 Task: Create Board SaaS Sales Strategies to Workspace Crowdfunding Platforms. Create Board Sales Target Setting and Monitoring to Workspace Crowdfunding Platforms. Create Board Content Marketing Infographic Creation and Promotion Strategy to Workspace Crowdfunding Platforms
Action: Mouse moved to (422, 65)
Screenshot: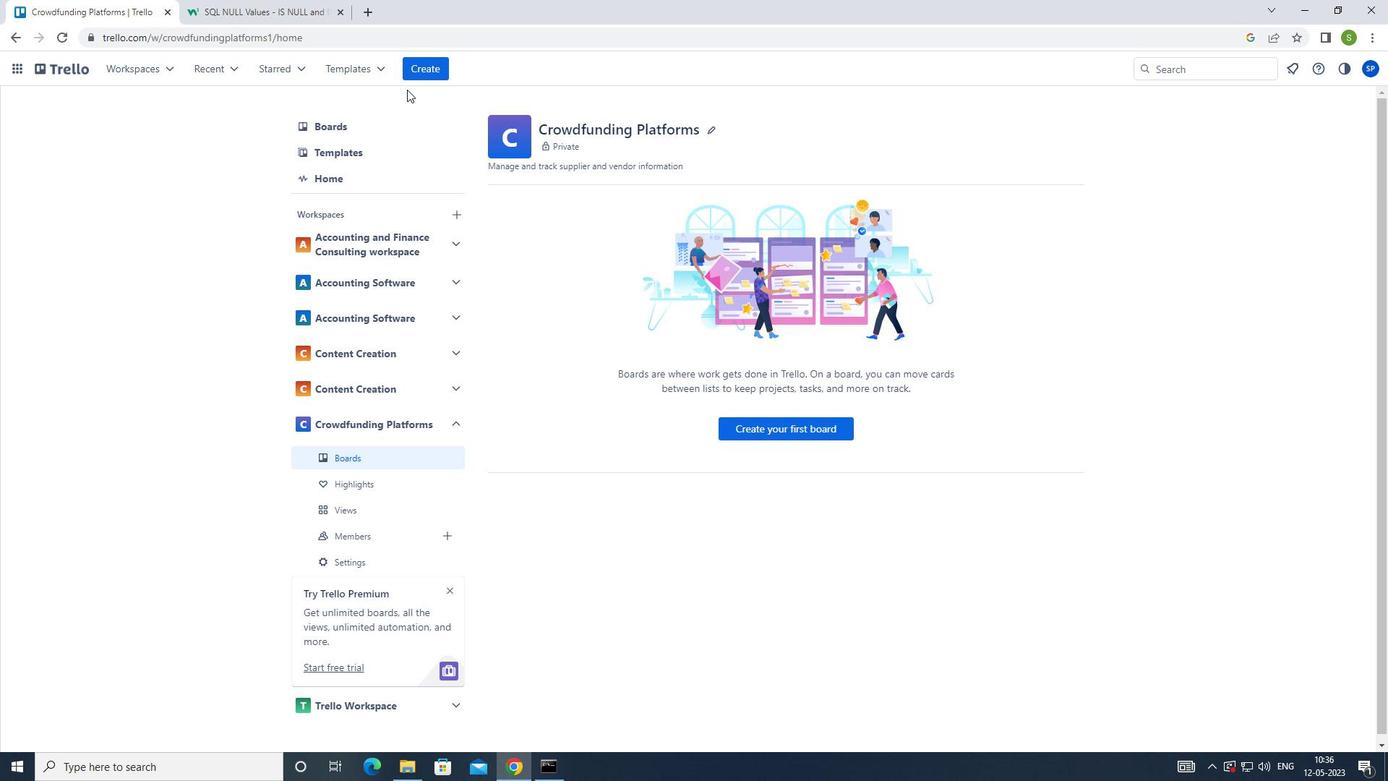 
Action: Mouse pressed left at (422, 65)
Screenshot: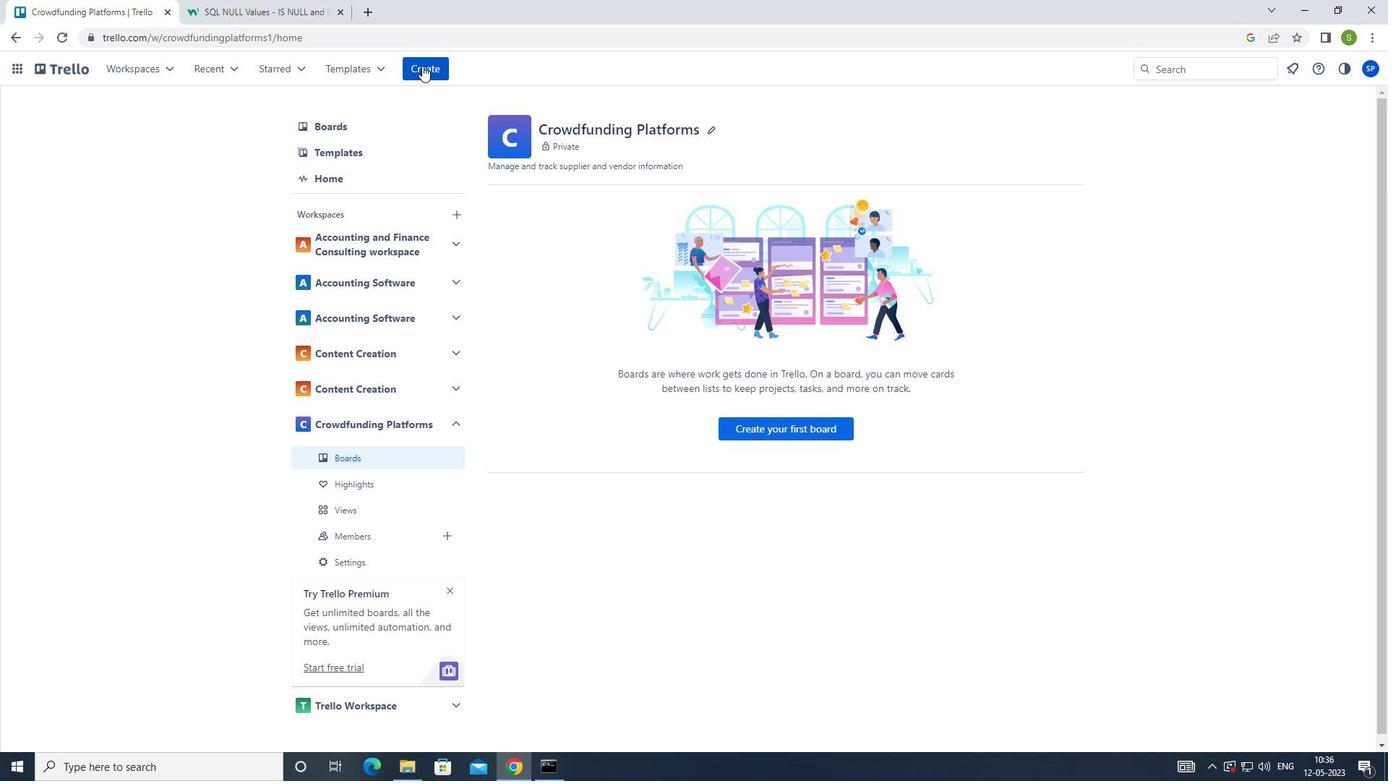 
Action: Mouse moved to (445, 122)
Screenshot: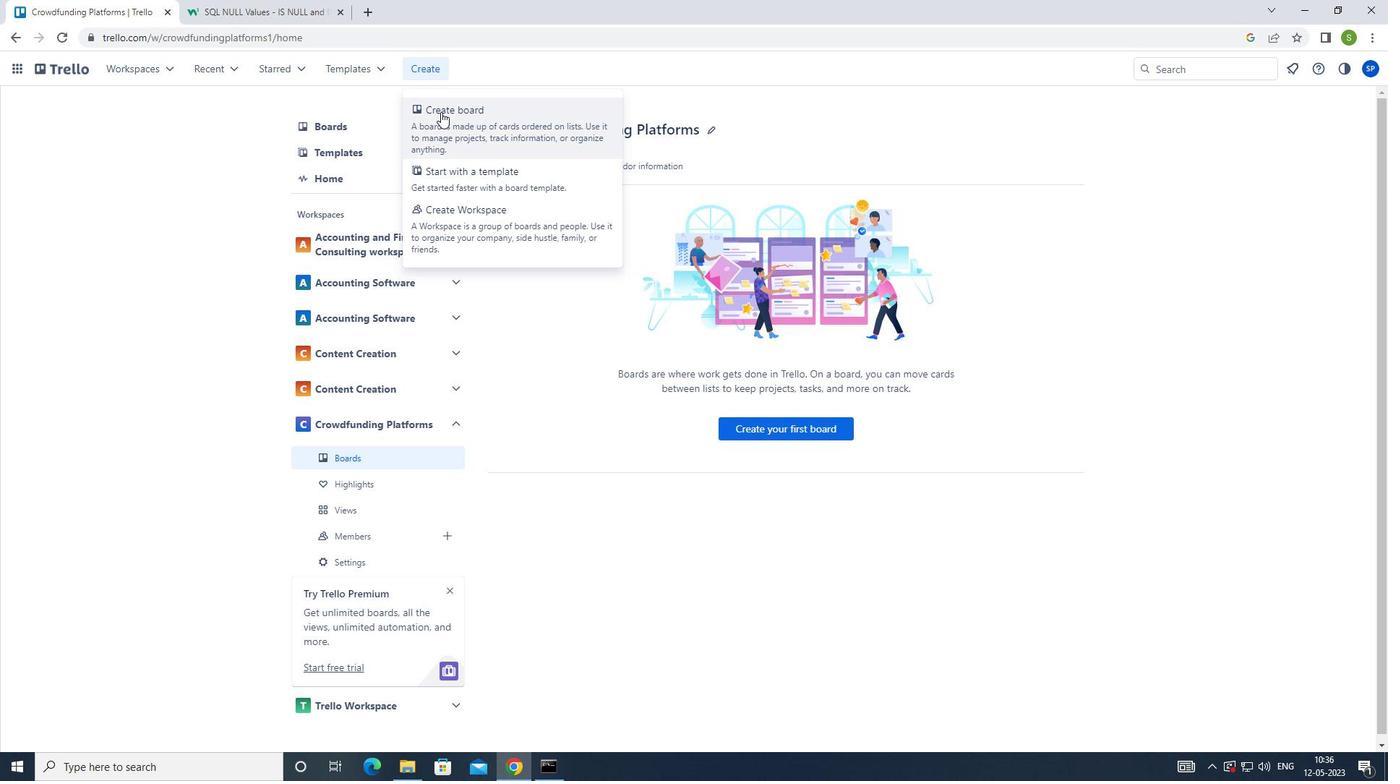 
Action: Mouse pressed left at (445, 122)
Screenshot: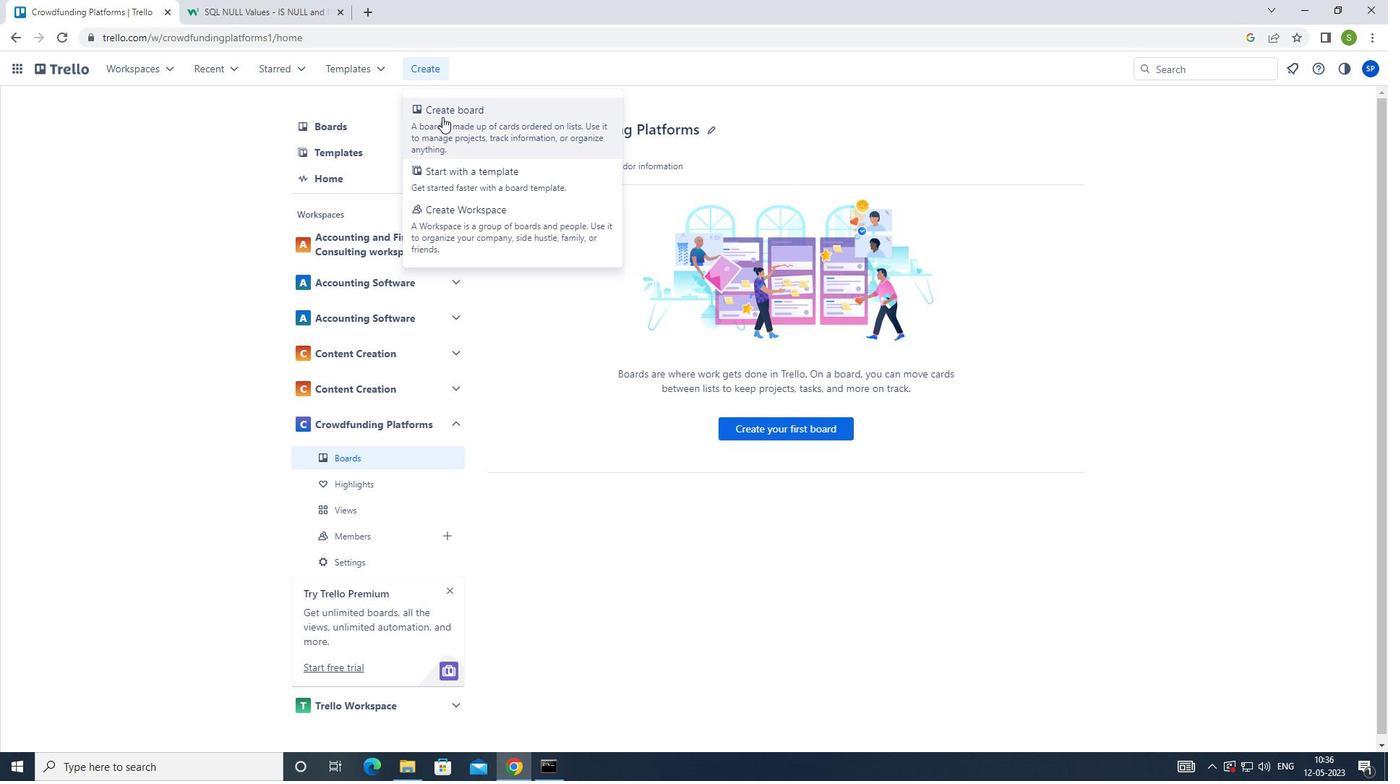 
Action: Mouse moved to (454, 303)
Screenshot: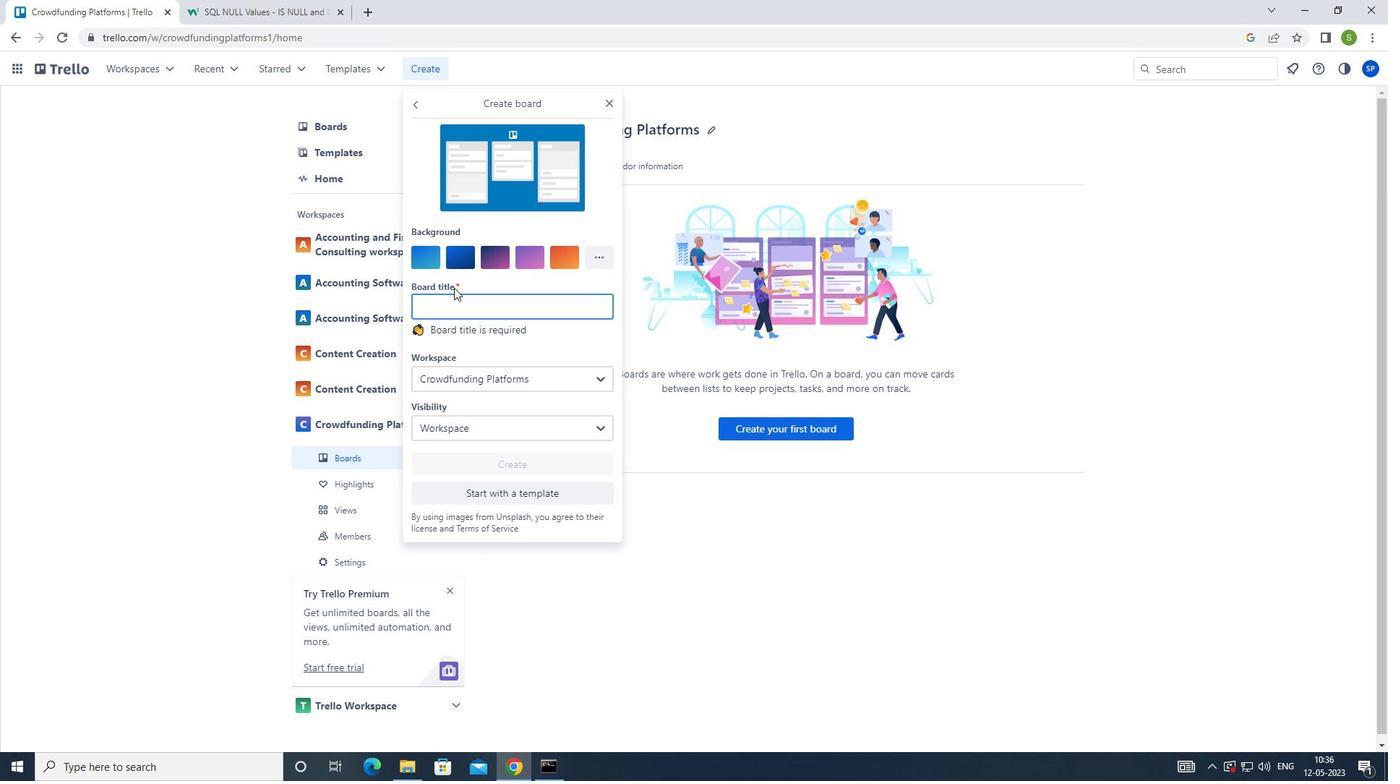 
Action: Key pressed <Key.shift>SAAS<Key.space><Key.shift>SALES<Key.space><Key.shift>STRATEGIES
Screenshot: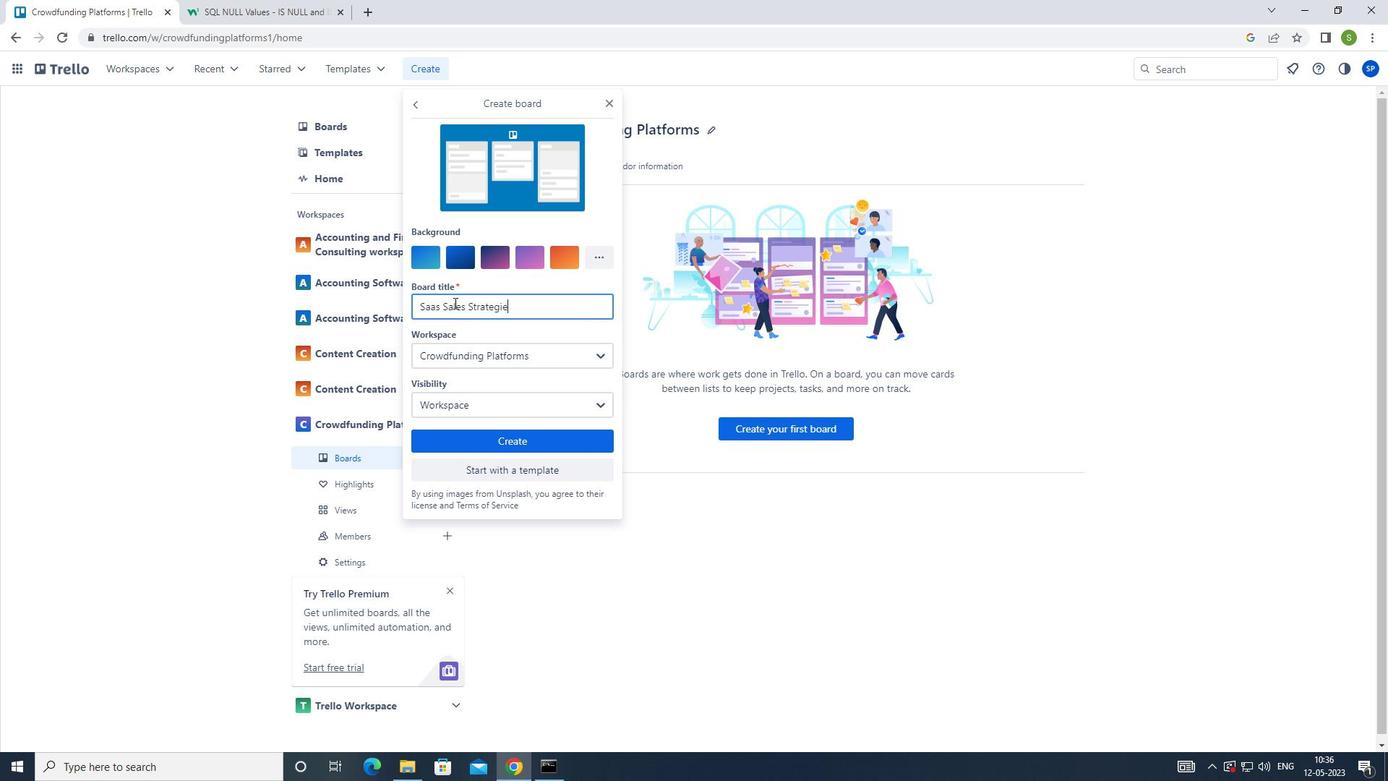 
Action: Mouse moved to (473, 437)
Screenshot: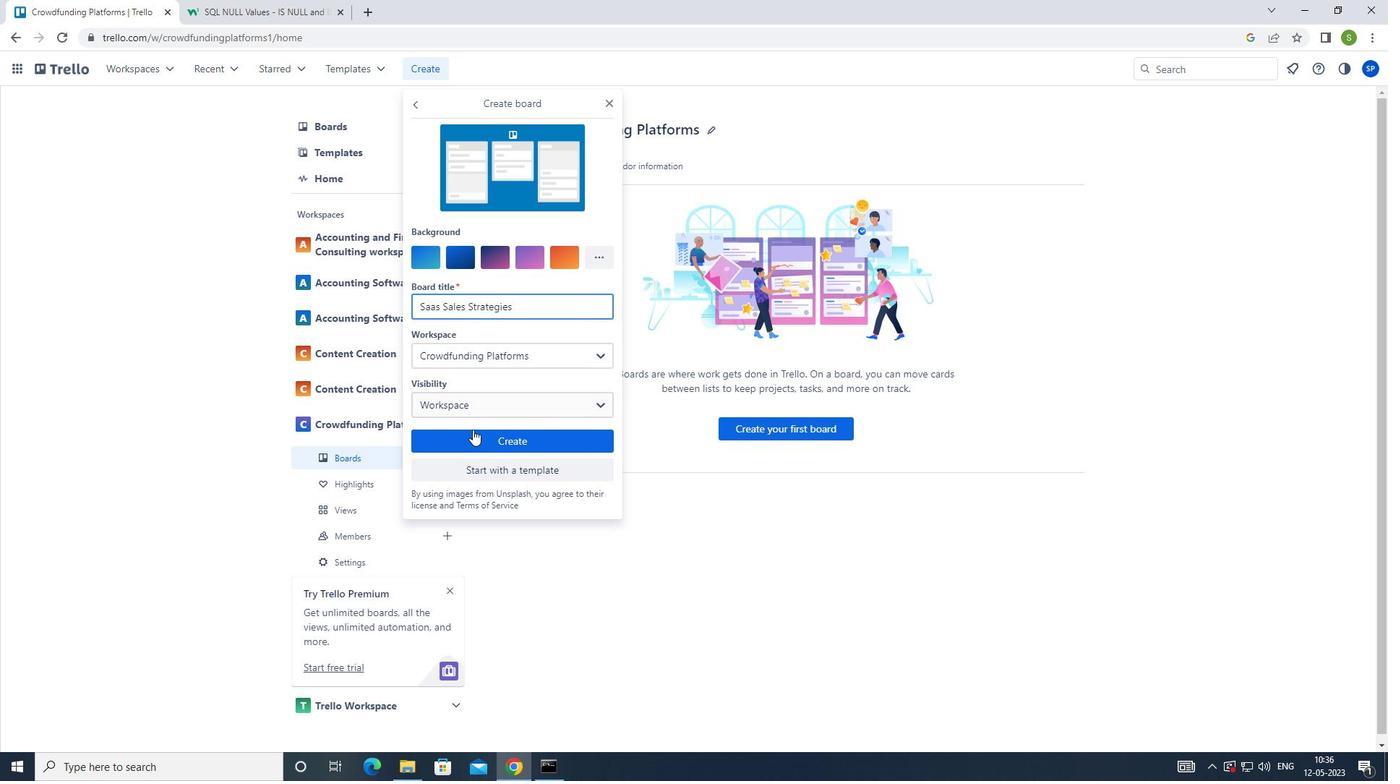 
Action: Mouse pressed left at (473, 437)
Screenshot: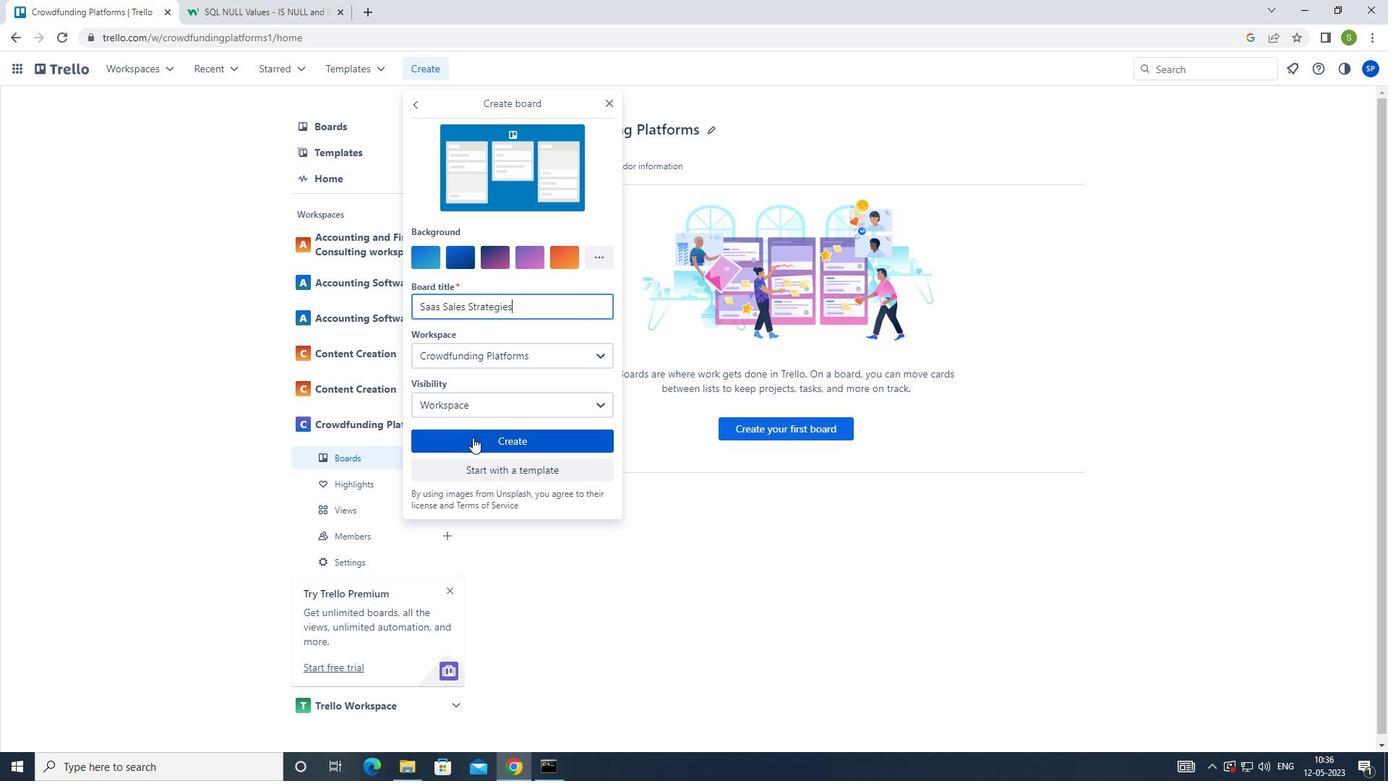 
Action: Mouse moved to (436, 65)
Screenshot: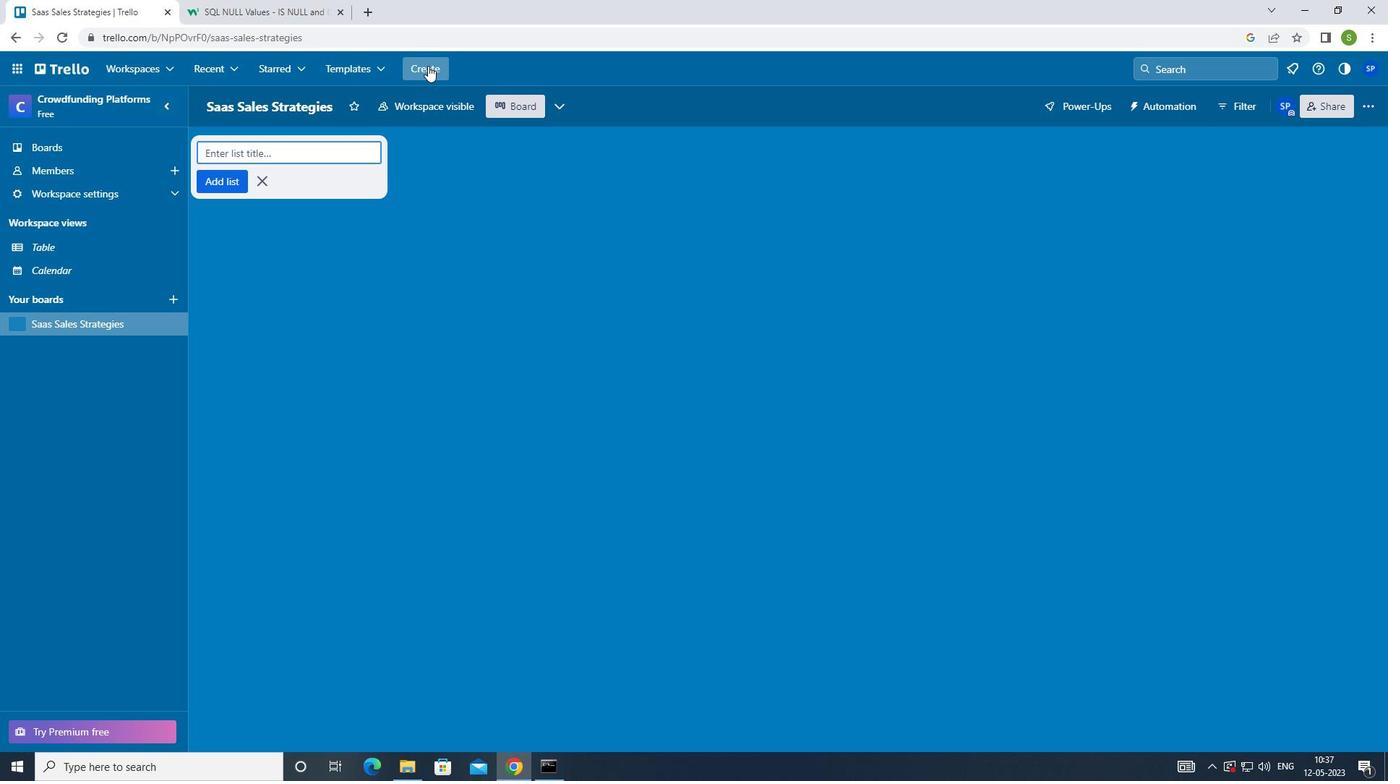 
Action: Mouse pressed left at (436, 65)
Screenshot: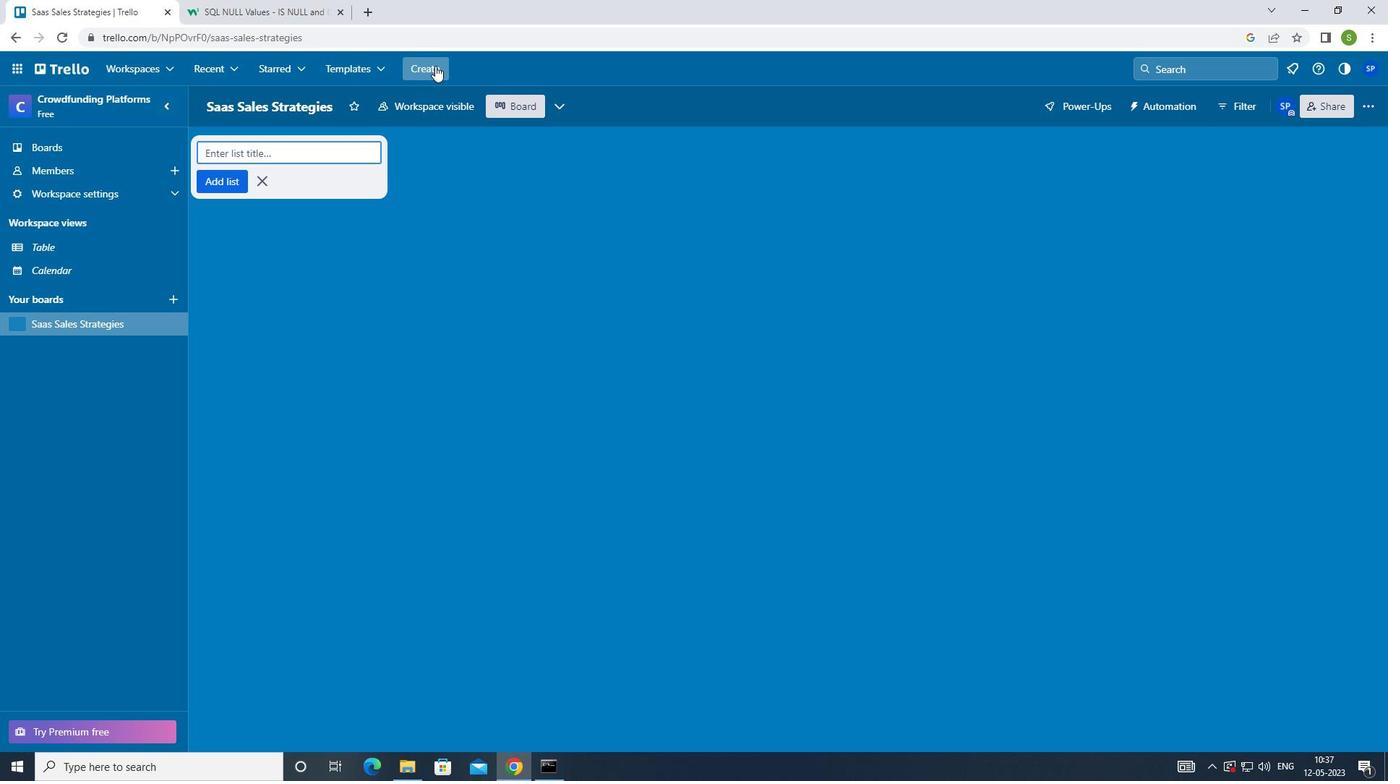 
Action: Mouse moved to (440, 129)
Screenshot: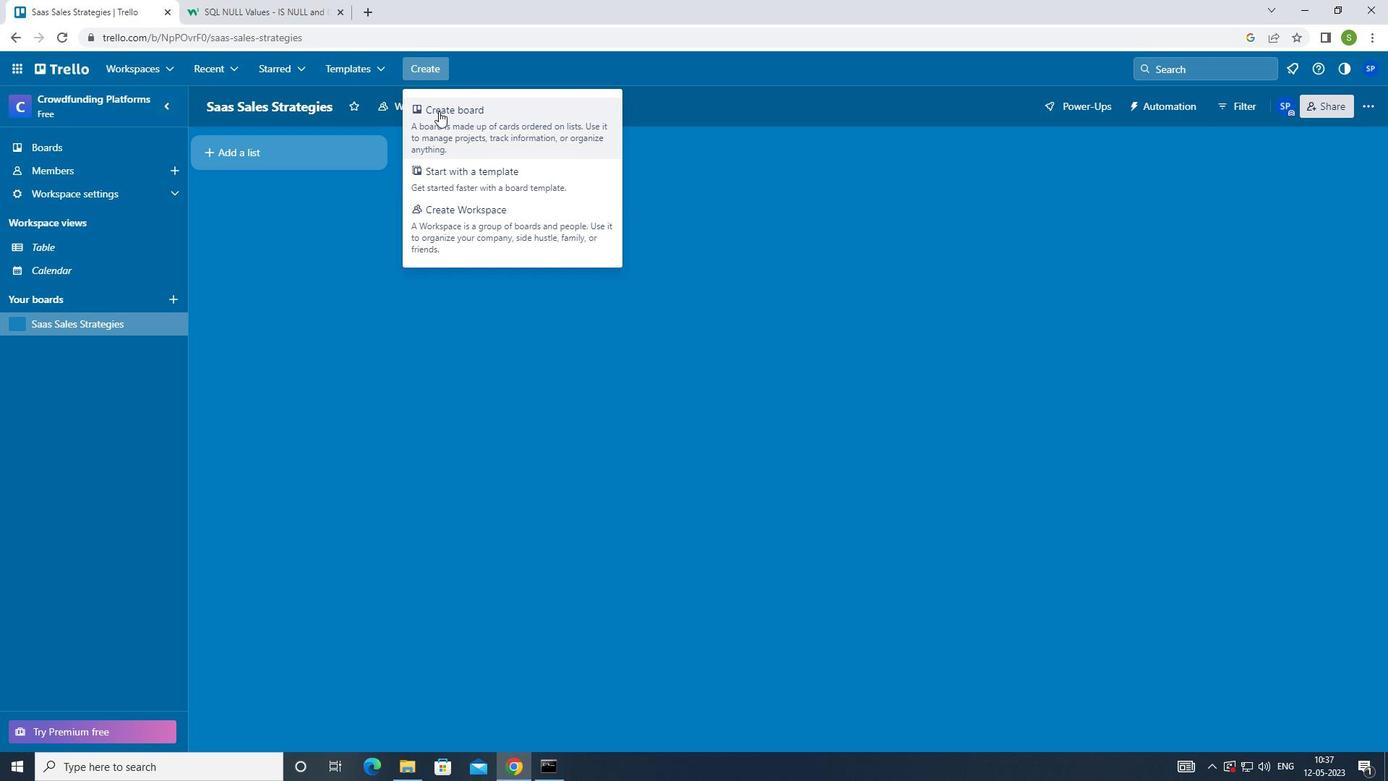 
Action: Mouse pressed left at (440, 129)
Screenshot: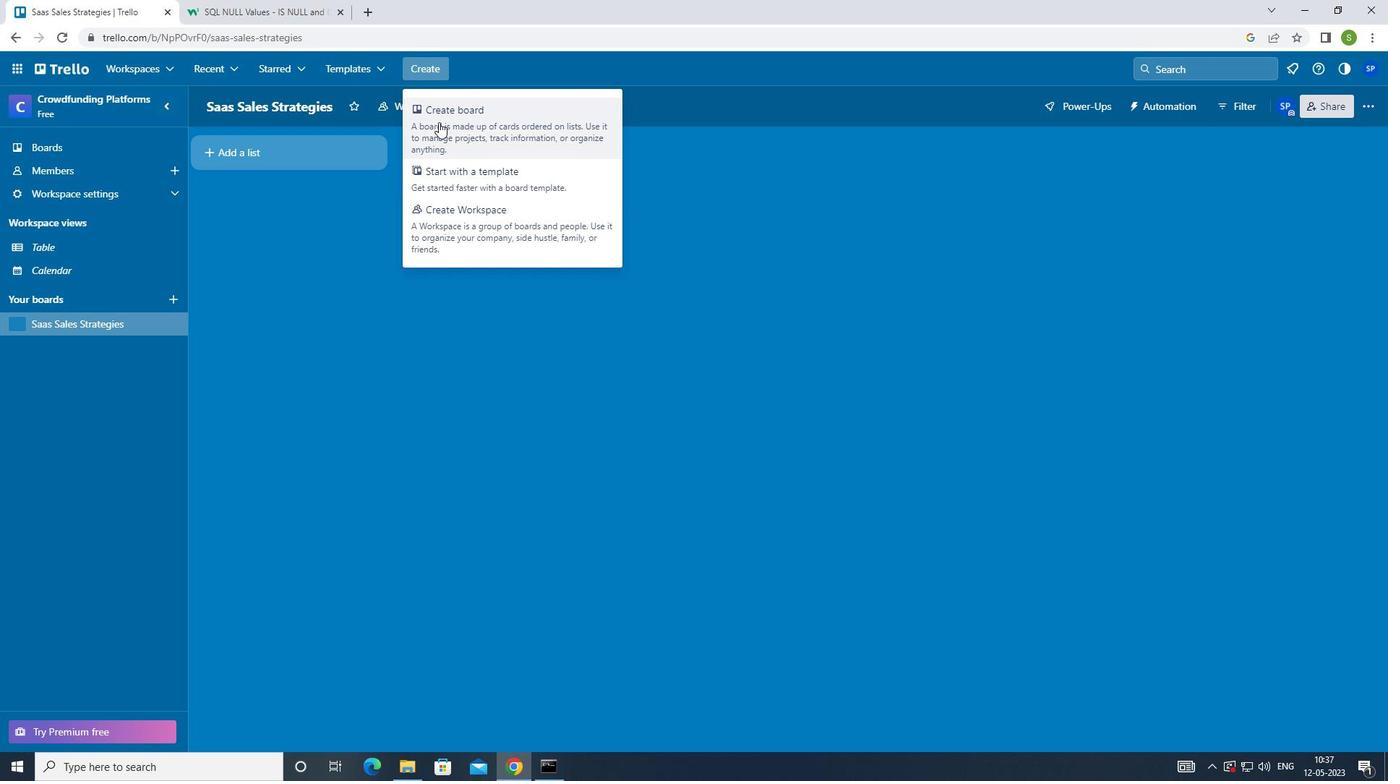 
Action: Mouse moved to (737, 415)
Screenshot: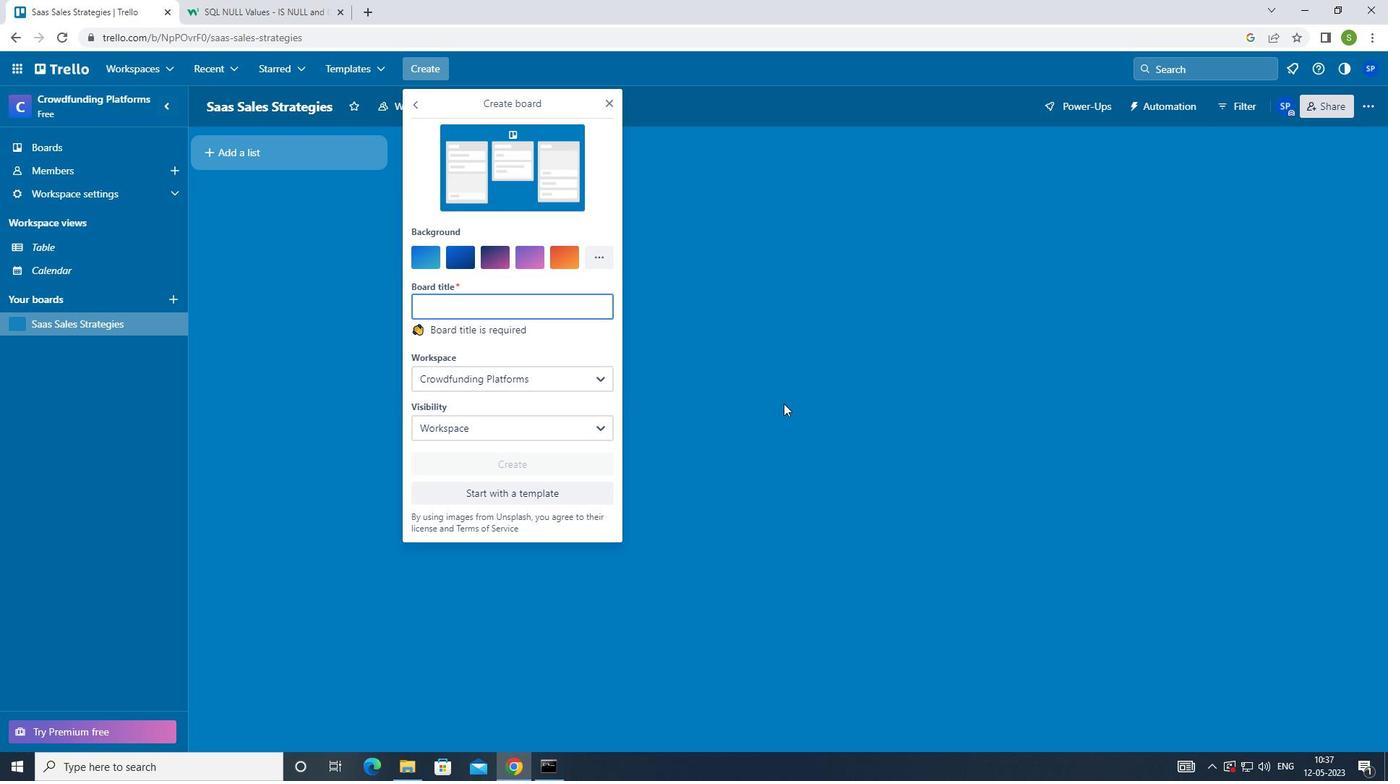 
Action: Key pressed <Key.shift>SALES<Key.space><Key.shift>TARGET<Key.space><Key.shift>SETTING<Key.space>AND<Key.space><Key.shift_r>MONITORING
Screenshot: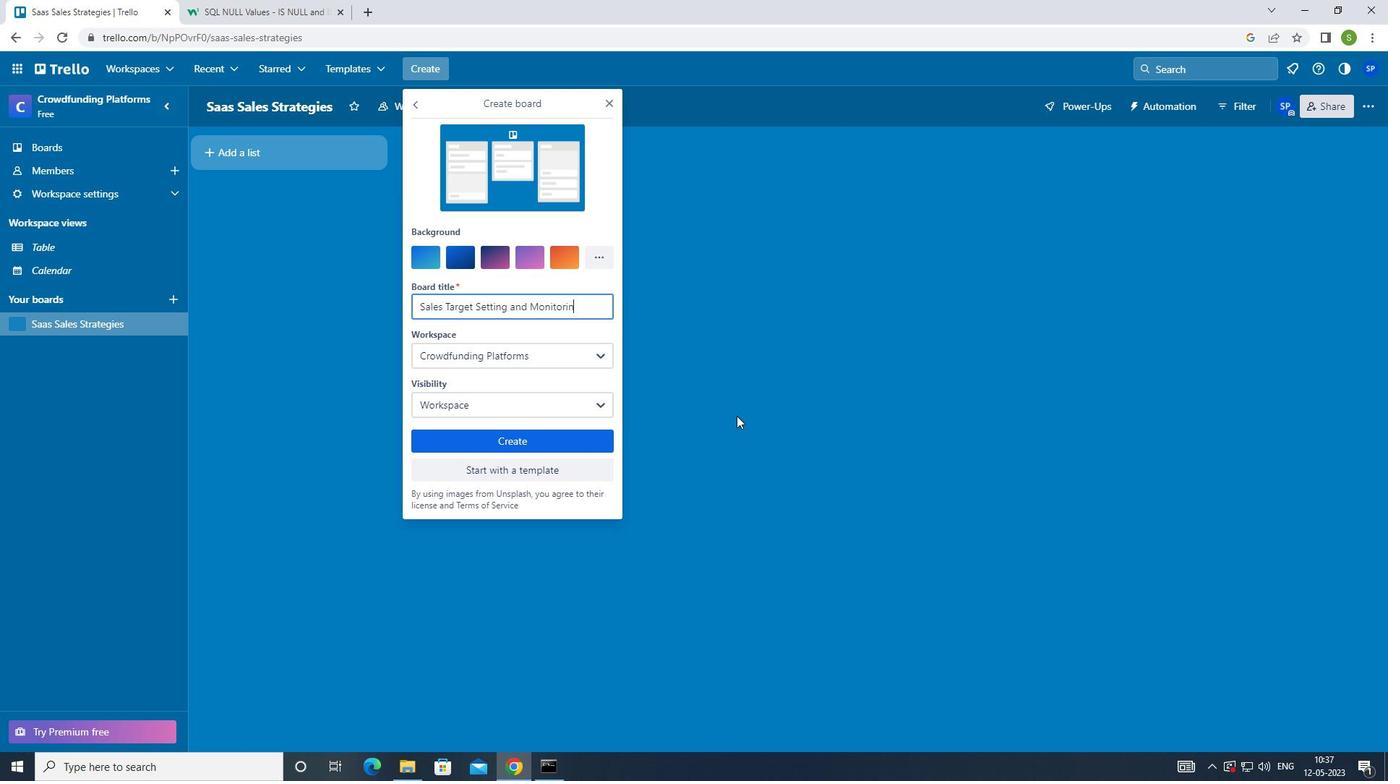 
Action: Mouse moved to (564, 441)
Screenshot: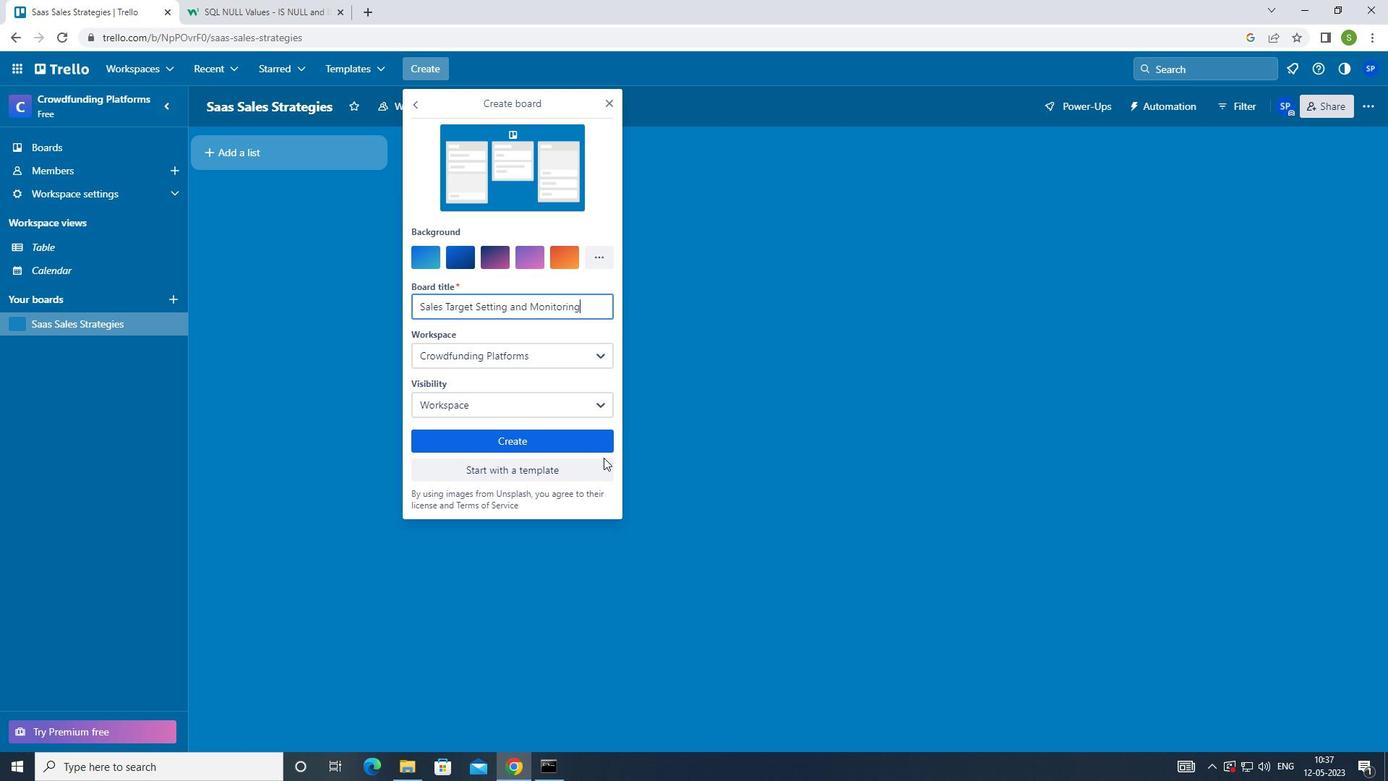 
Action: Mouse pressed left at (564, 441)
Screenshot: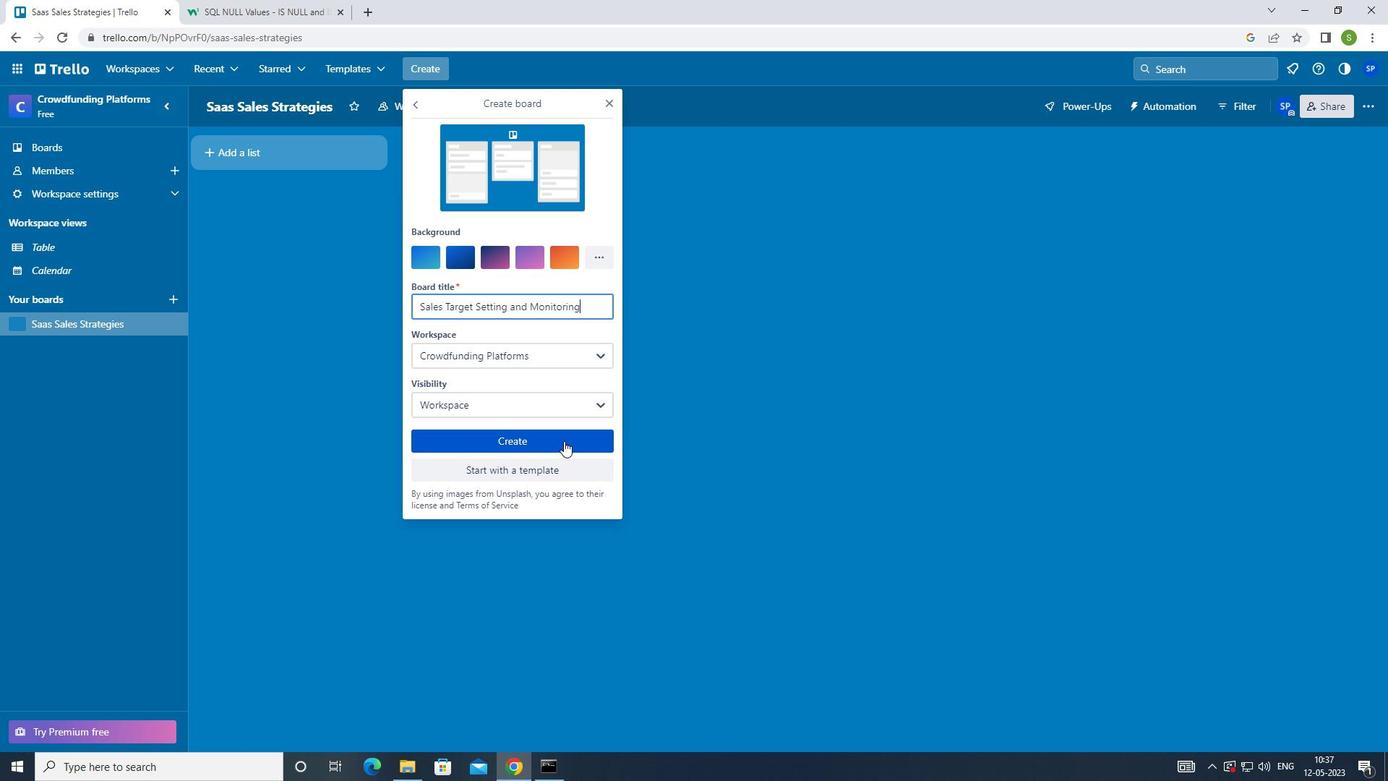 
Action: Mouse moved to (429, 72)
Screenshot: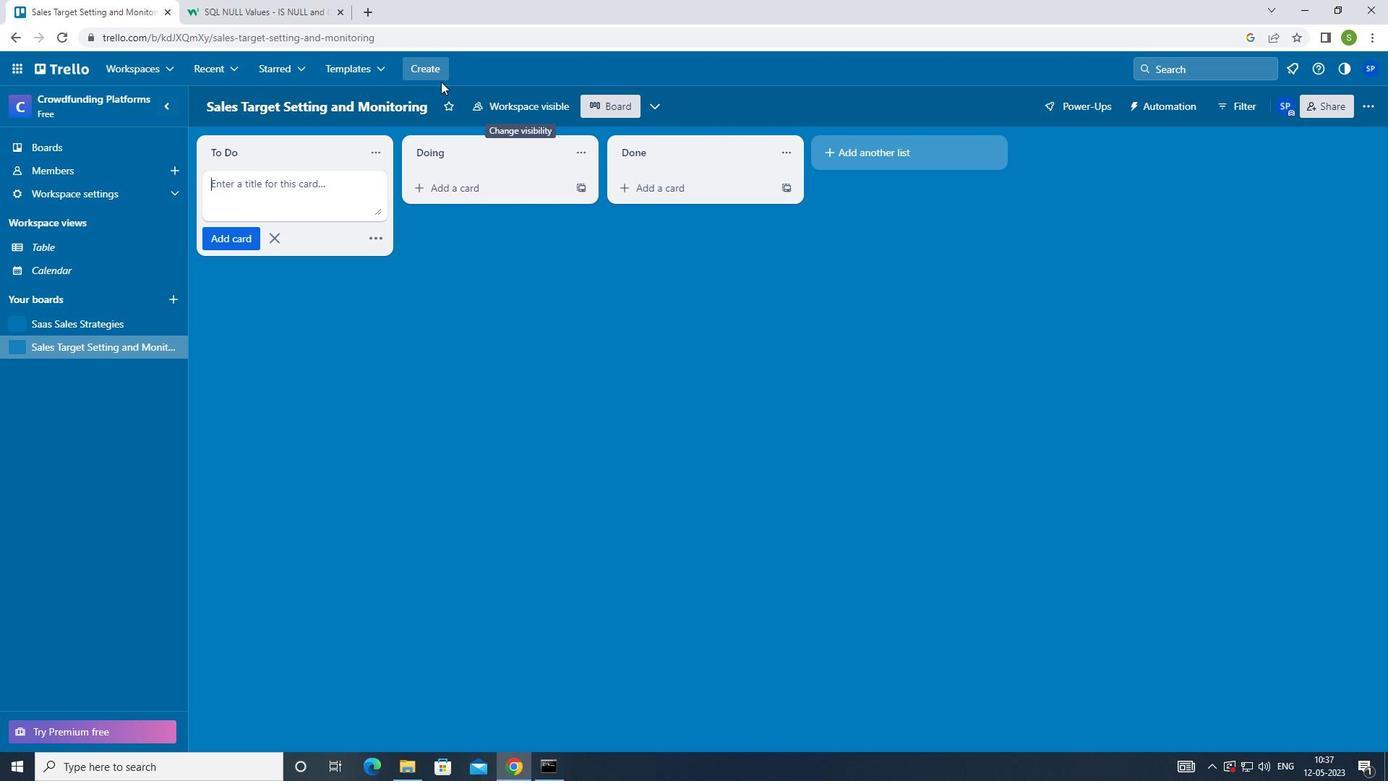 
Action: Mouse pressed left at (429, 72)
Screenshot: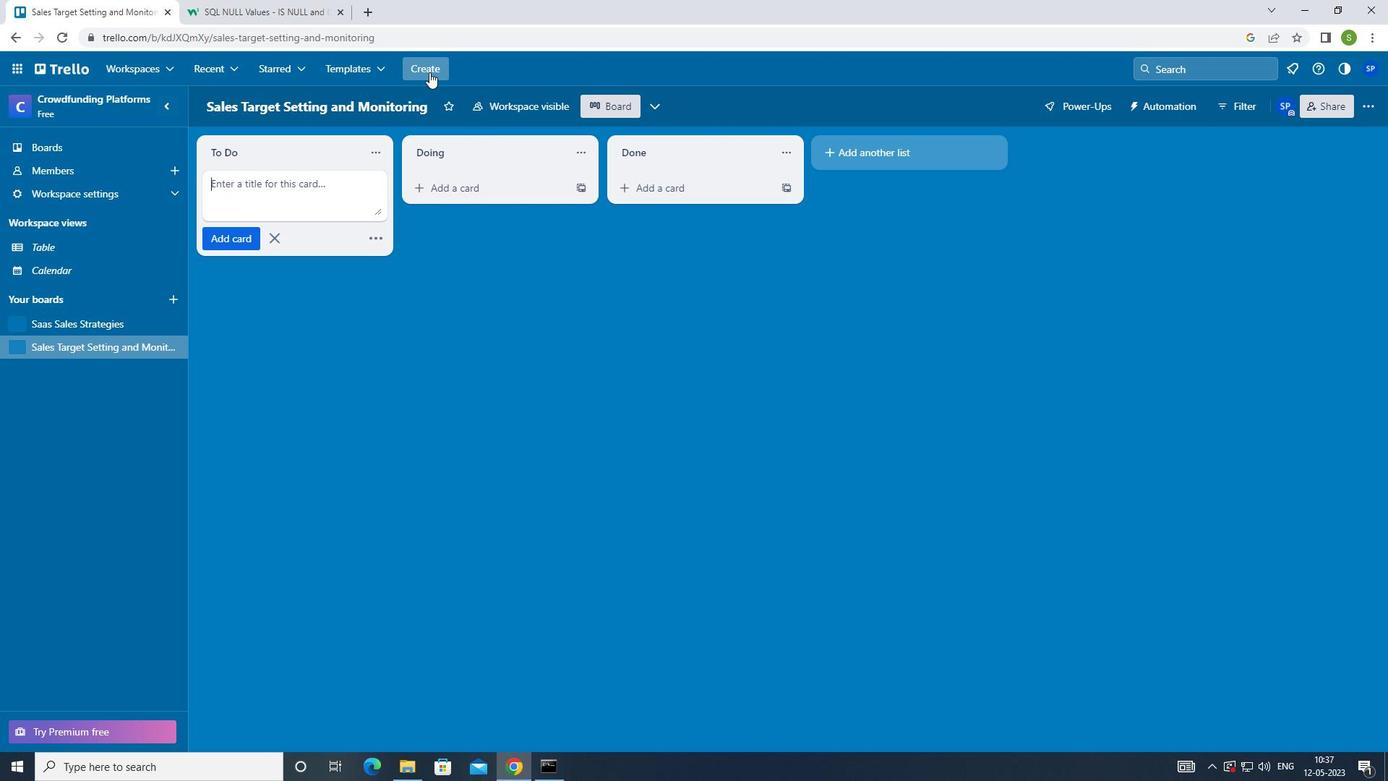 
Action: Mouse moved to (438, 128)
Screenshot: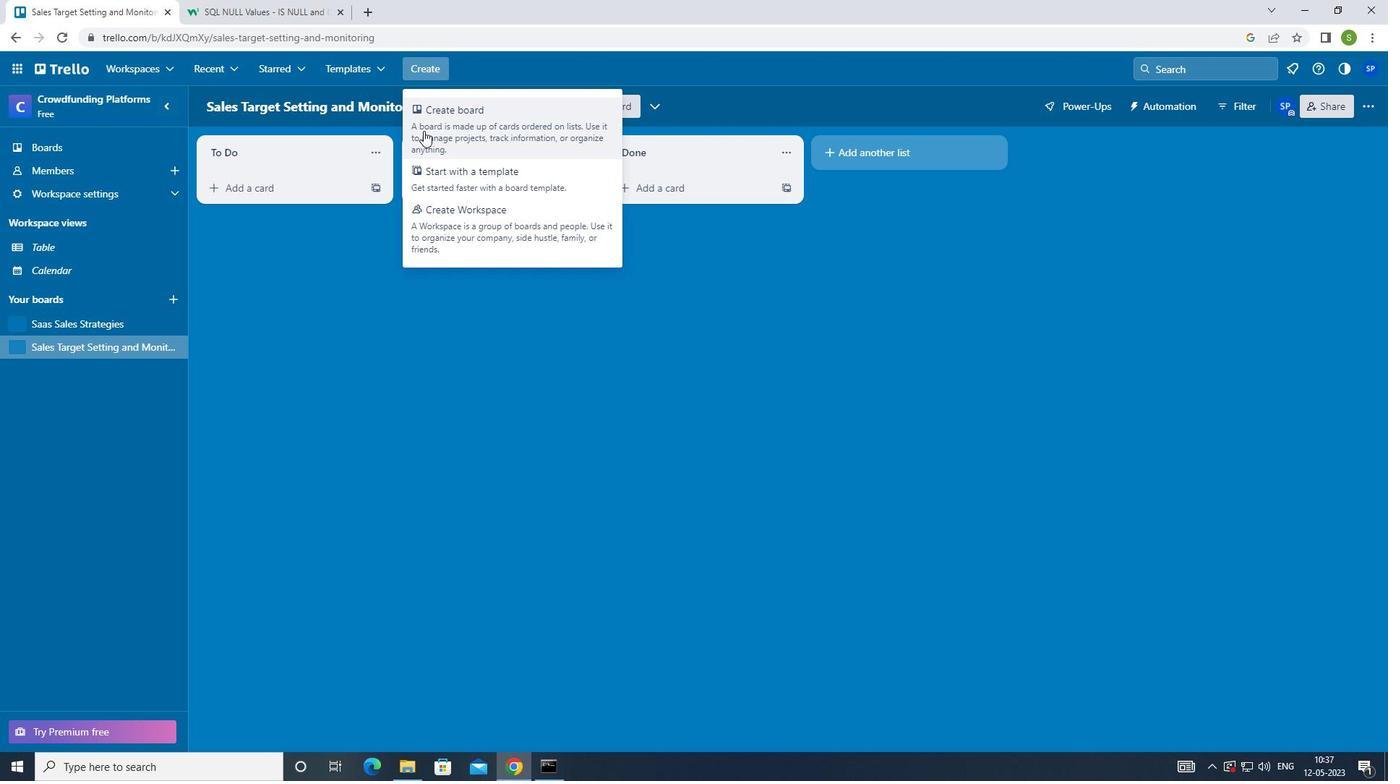 
Action: Mouse pressed left at (438, 128)
Screenshot: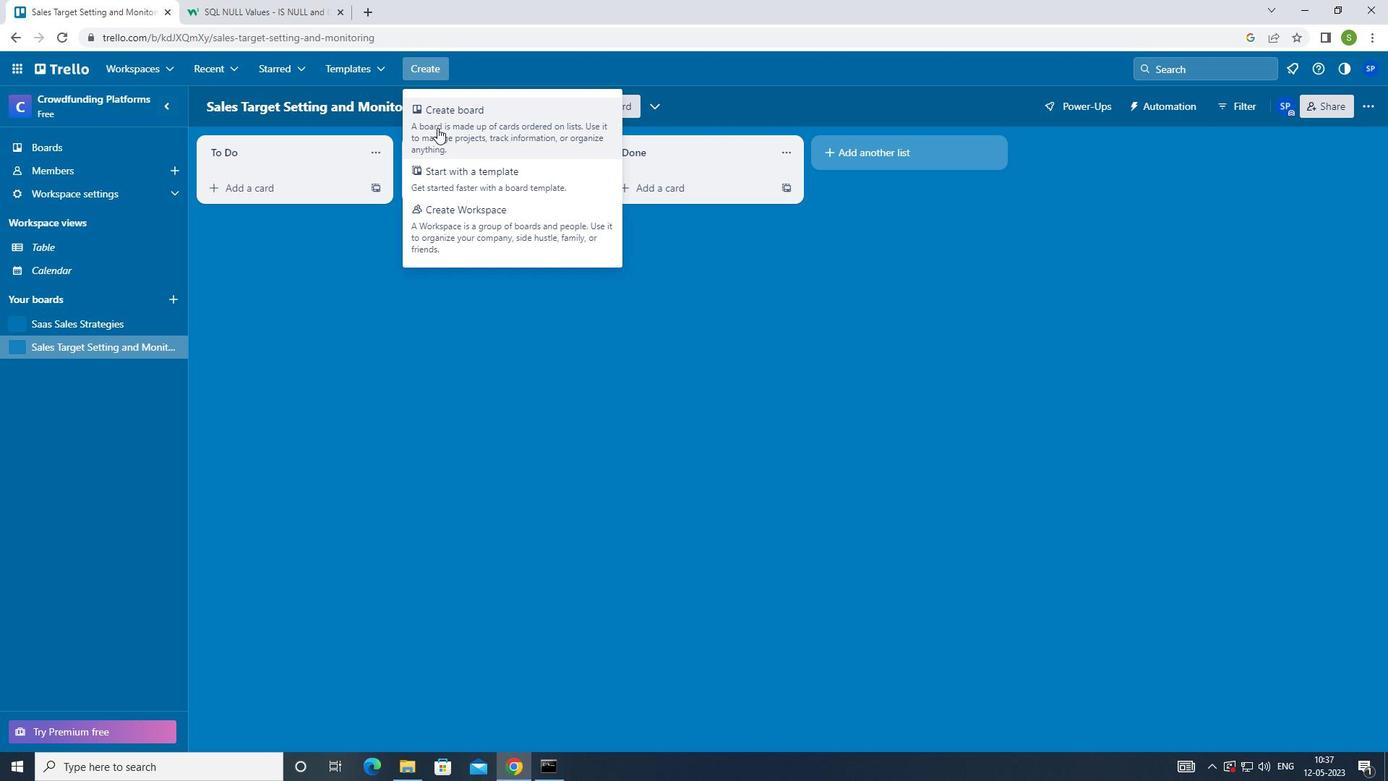 
Action: Mouse moved to (324, 344)
Screenshot: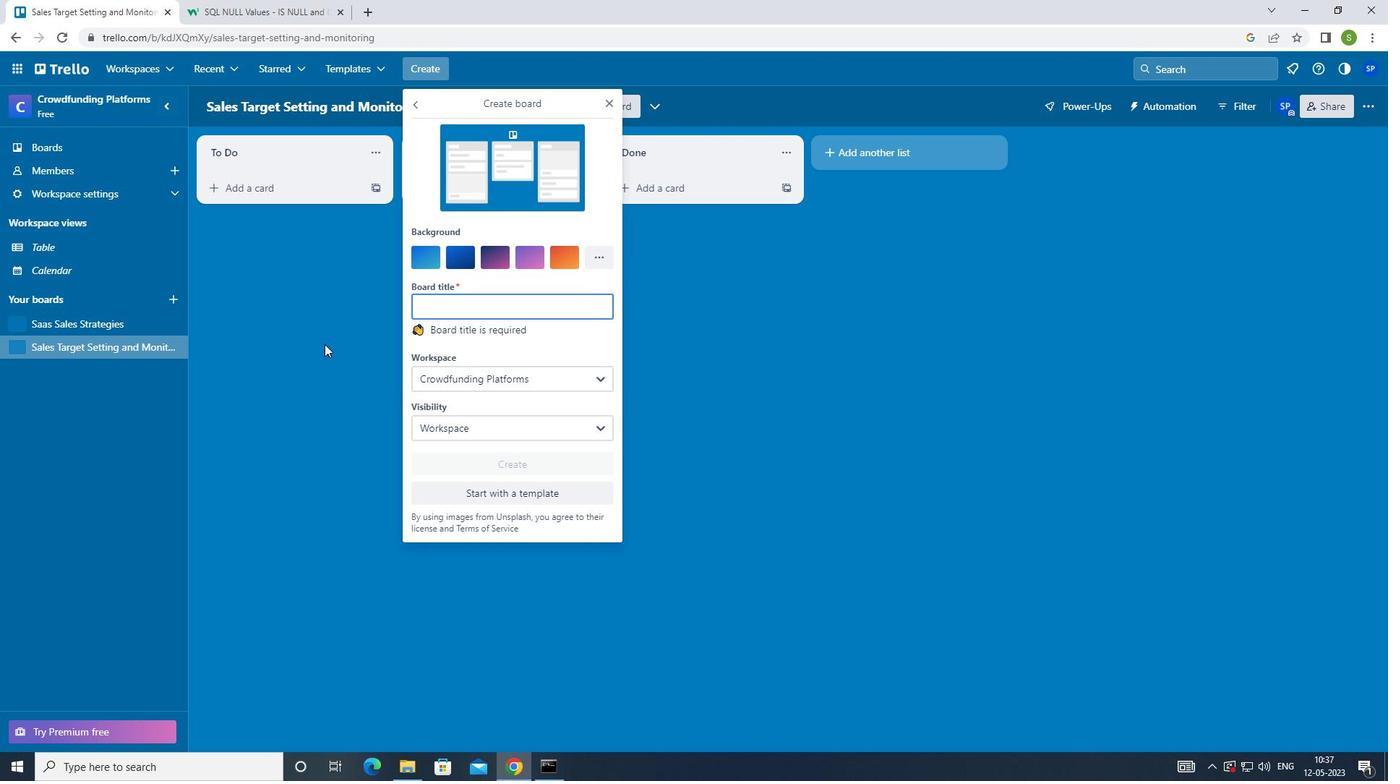 
Action: Key pressed <Key.shift><Key.shift><Key.shift><Key.shift><Key.shift><Key.shift><Key.shift><Key.shift><Key.shift><Key.shift><Key.shift><Key.shift>CONTENT<Key.space><Key.shift_r>INFOGRAPHIC<Key.space><Key.shift>CREATION<Key.space>AND<Key.space><Key.shift_r>PROMOTION<Key.space><Key.shift>STRATEGY
Screenshot: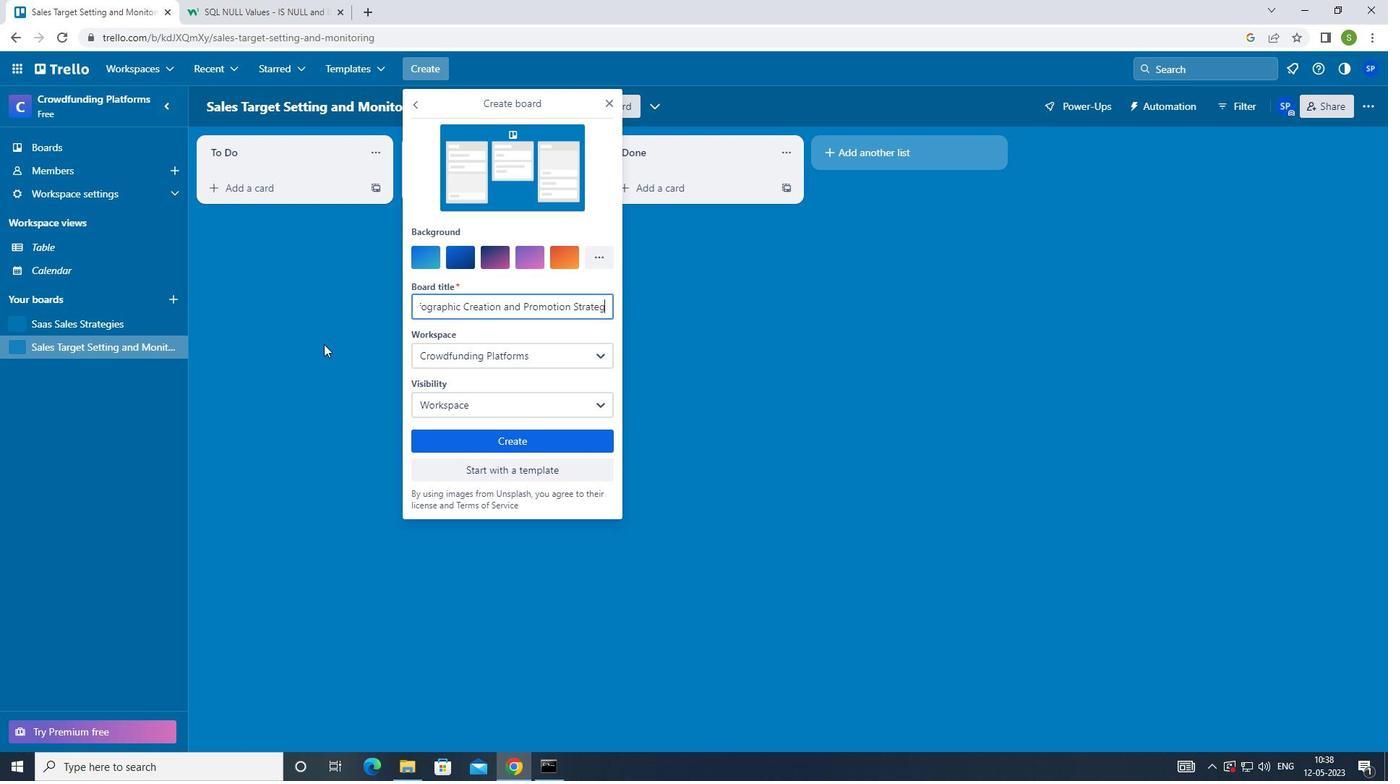 
Action: Mouse moved to (474, 441)
Screenshot: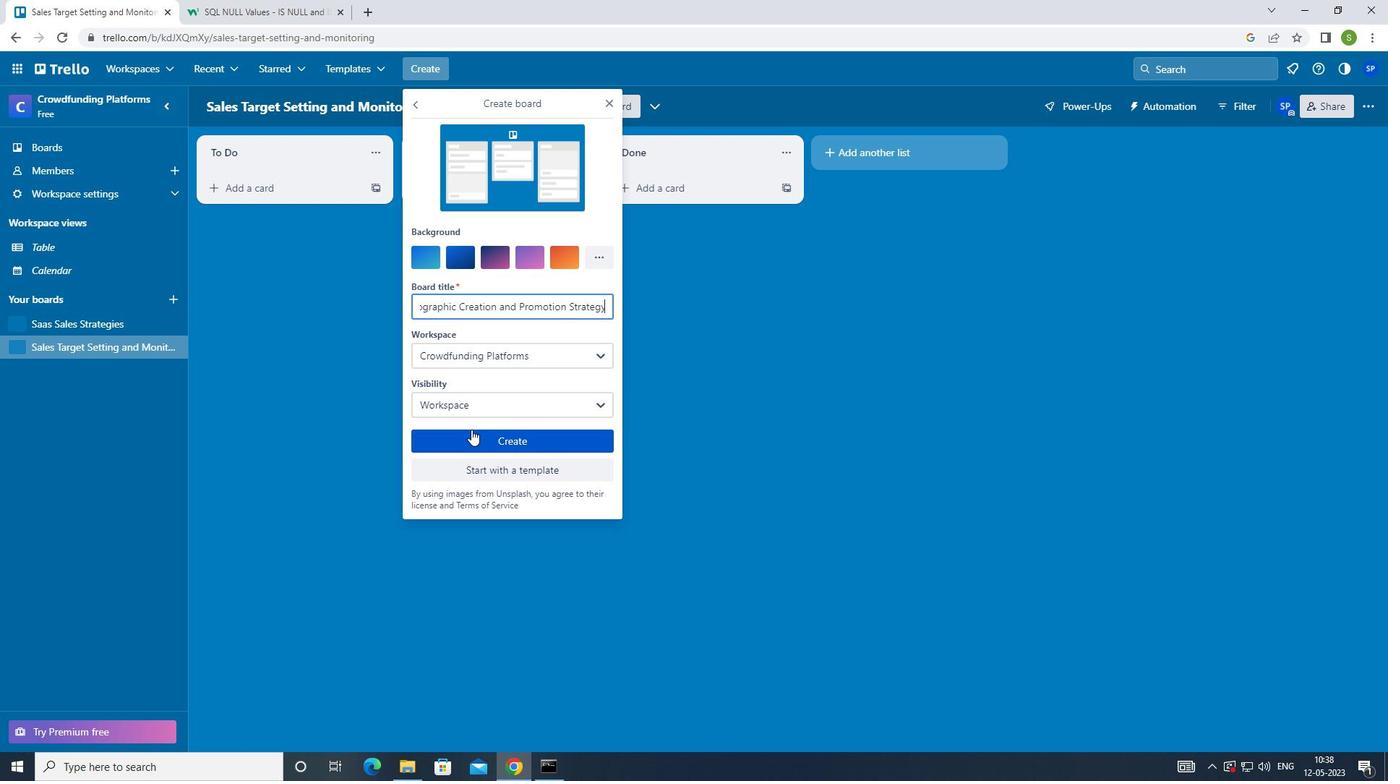 
Action: Mouse pressed left at (474, 441)
Screenshot: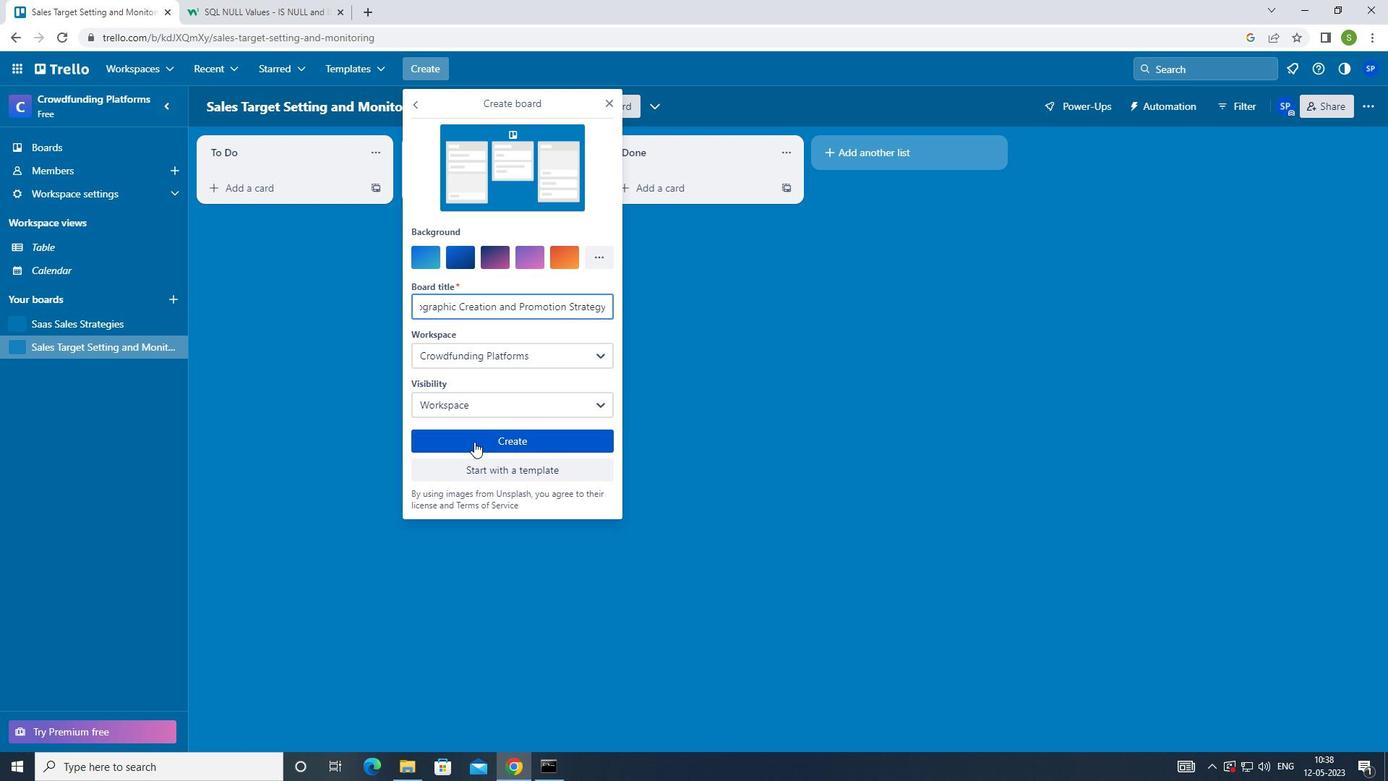 
Action: Mouse moved to (451, 433)
Screenshot: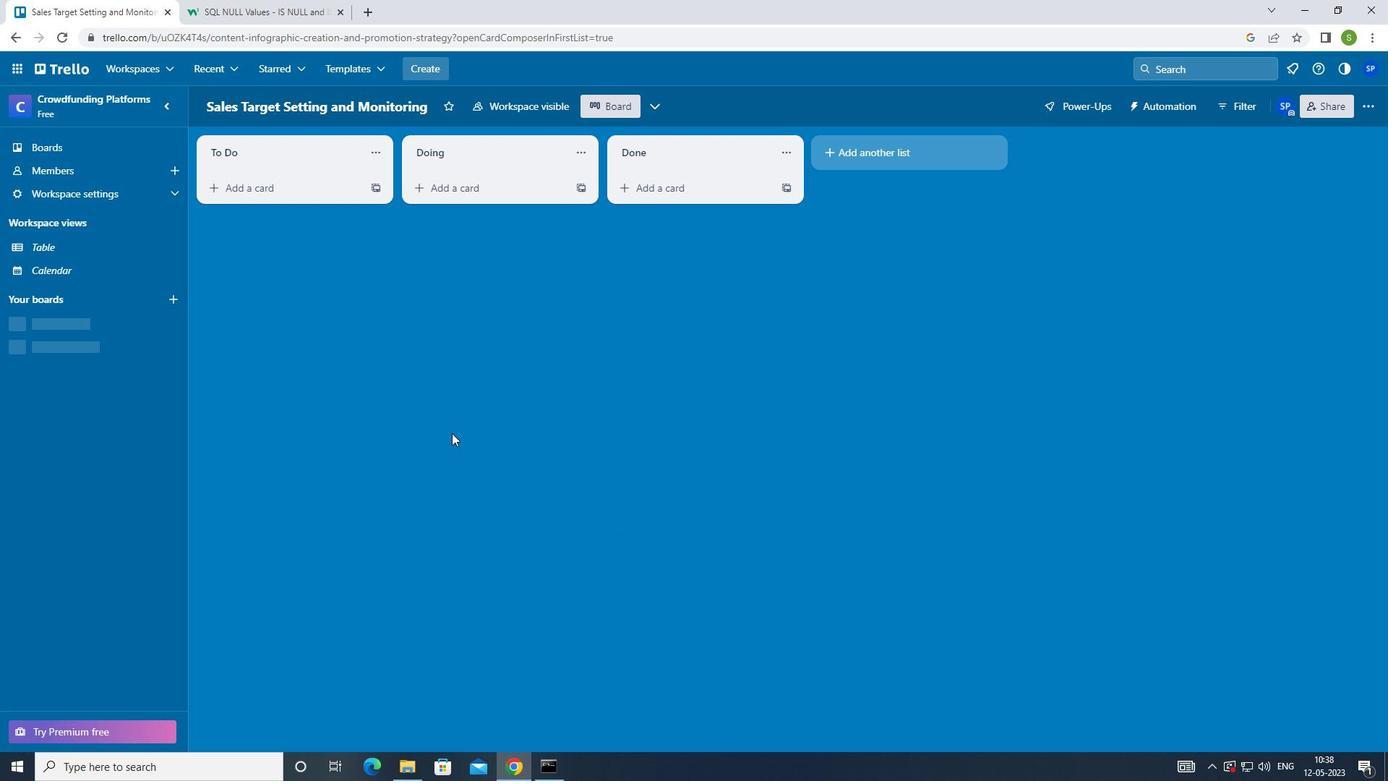 
Action: Key pressed <Key.f8>
Screenshot: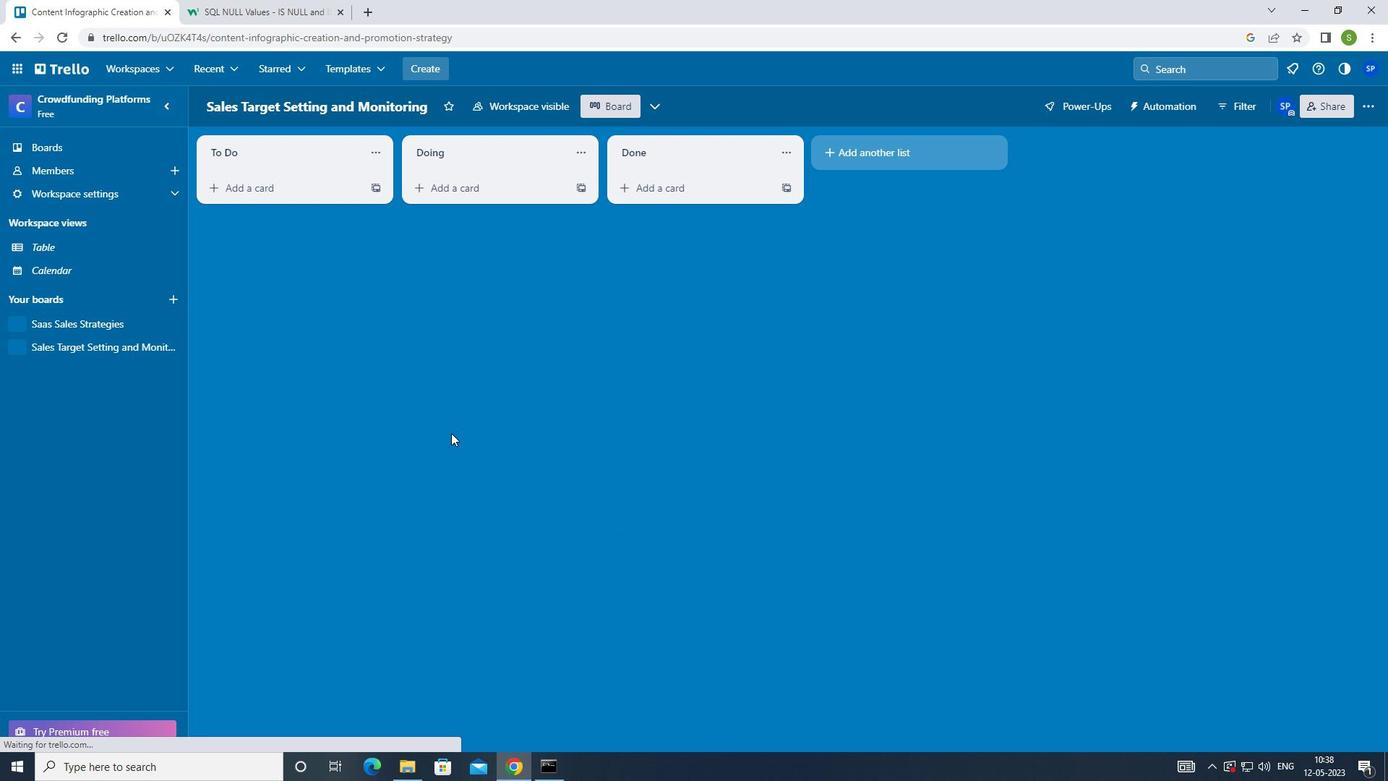 
